 Task: Create a new field with title Stage a blank project AgileFever with field type as Single-select and options as Not Started, In Progress and Complete
Action: Mouse moved to (105, 366)
Screenshot: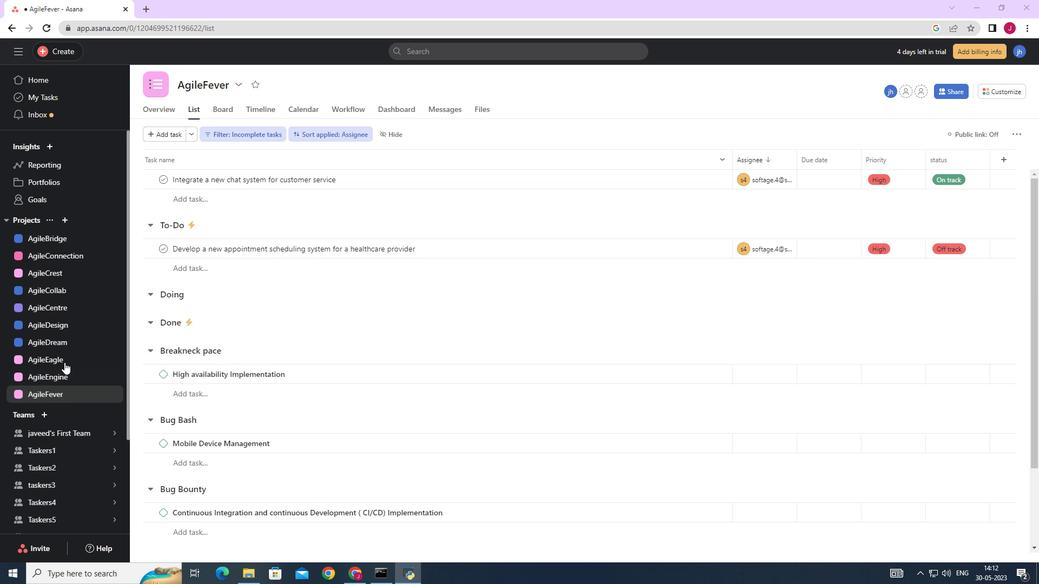 
Action: Mouse scrolled (105, 366) with delta (0, 0)
Screenshot: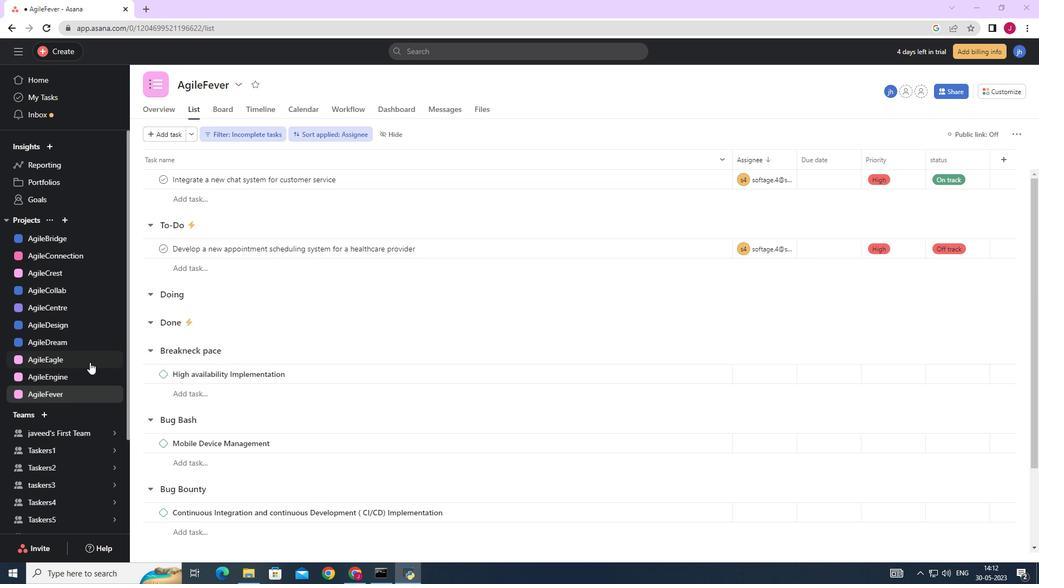 
Action: Mouse scrolled (105, 366) with delta (0, 0)
Screenshot: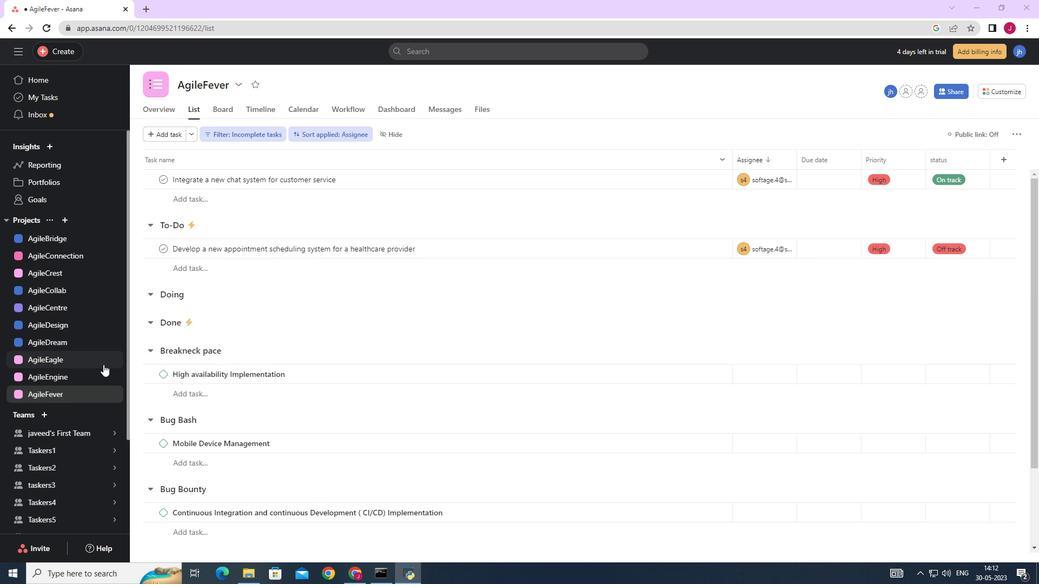 
Action: Mouse scrolled (105, 366) with delta (0, 0)
Screenshot: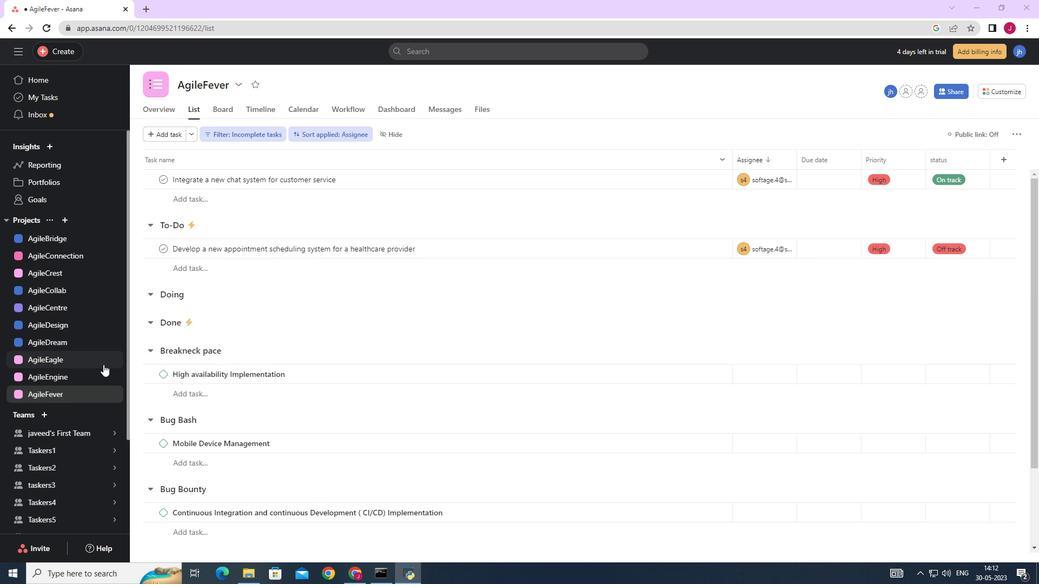 
Action: Mouse moved to (1008, 85)
Screenshot: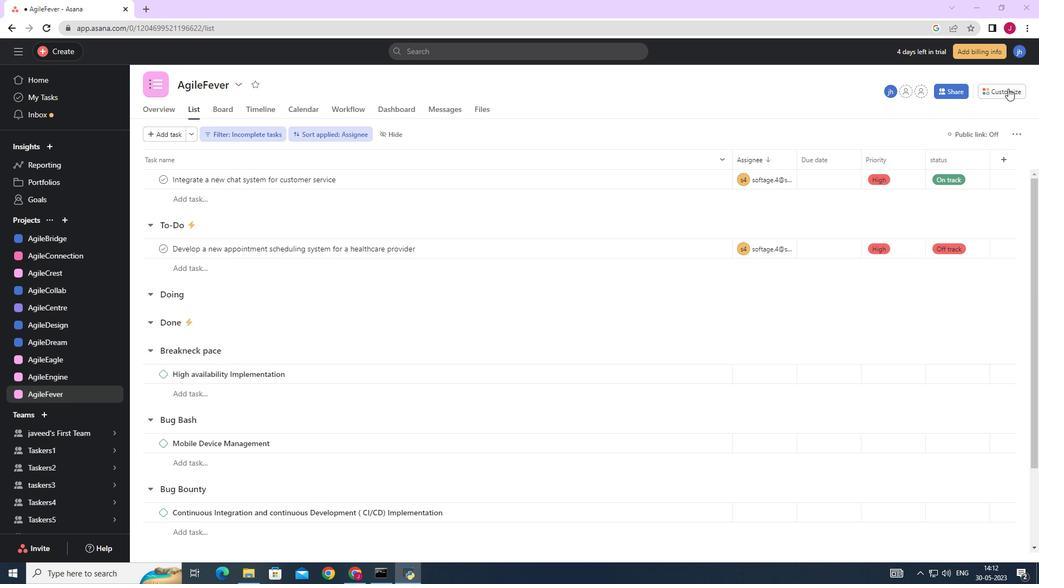 
Action: Mouse pressed left at (1008, 85)
Screenshot: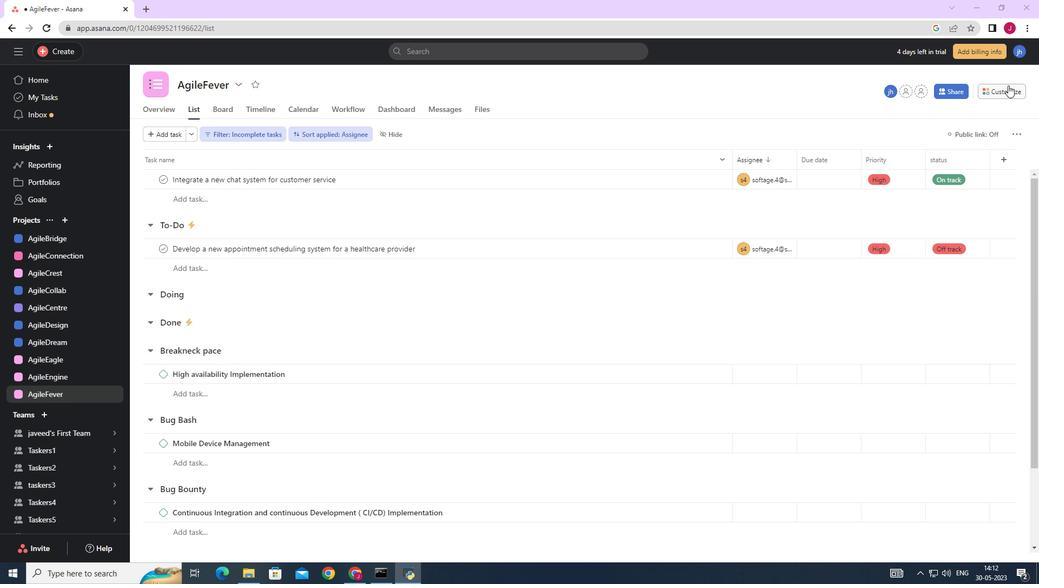
Action: Mouse moved to (891, 217)
Screenshot: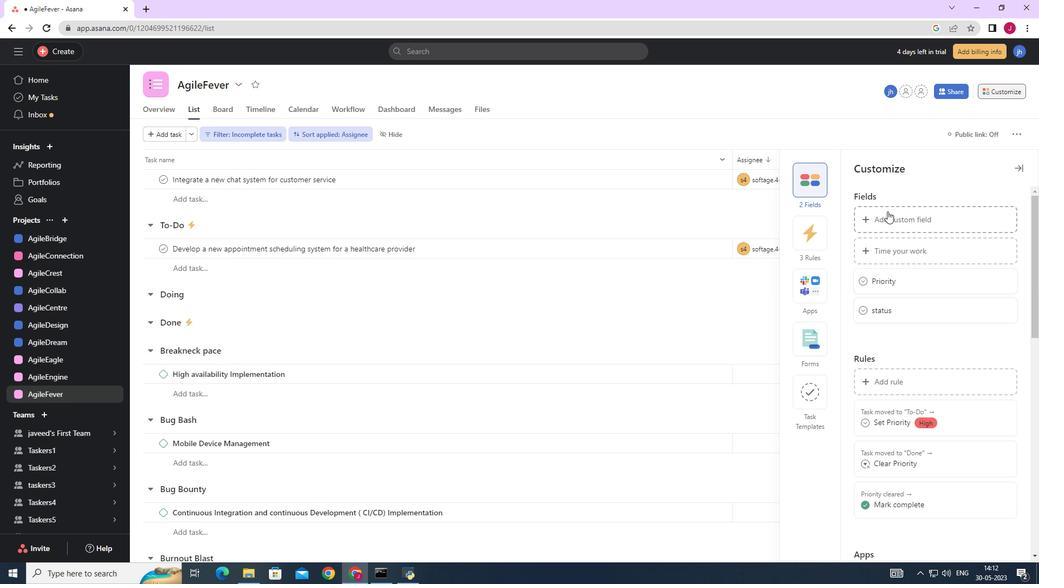 
Action: Mouse pressed left at (891, 217)
Screenshot: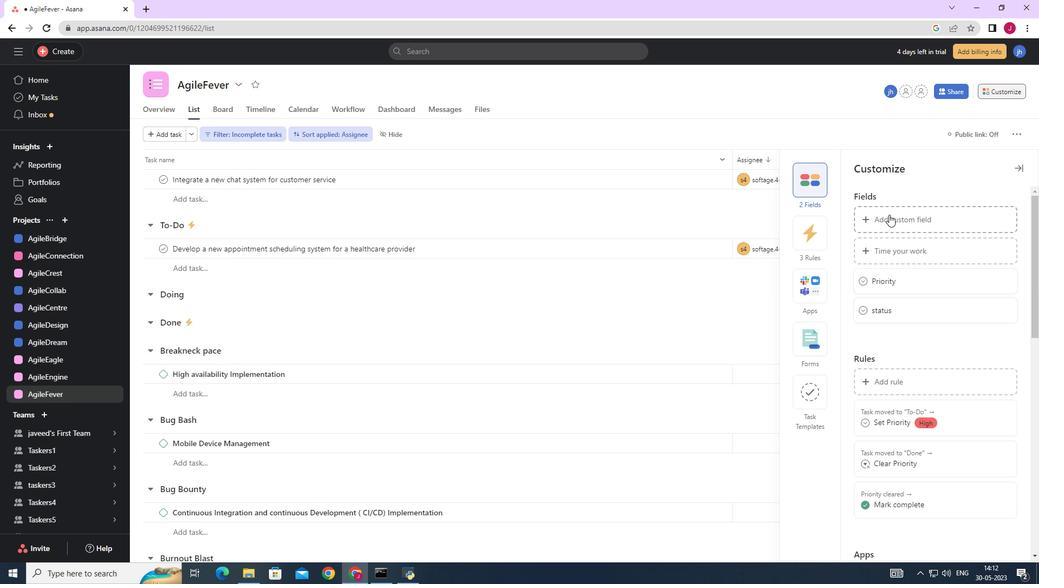 
Action: Mouse moved to (432, 164)
Screenshot: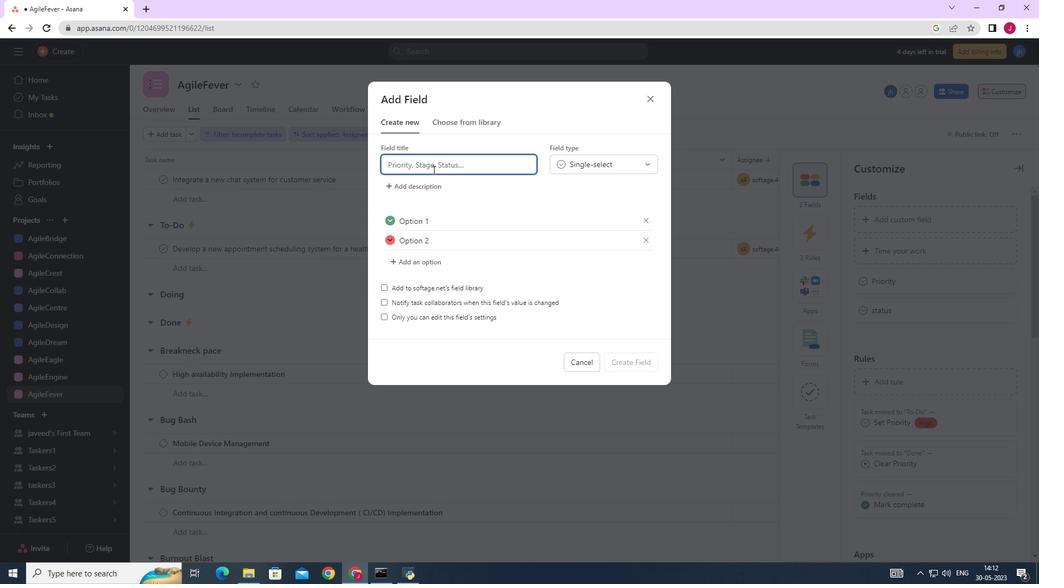 
Action: Key pressed <Key.caps_lock>S<Key.caps_lock>tage<Key.space>a<Key.space>blank<Key.space>project<Key.space><Key.backspace><Key.backspace><Key.backspace><Key.backspace><Key.backspace><Key.backspace><Key.backspace><Key.backspace>
Screenshot: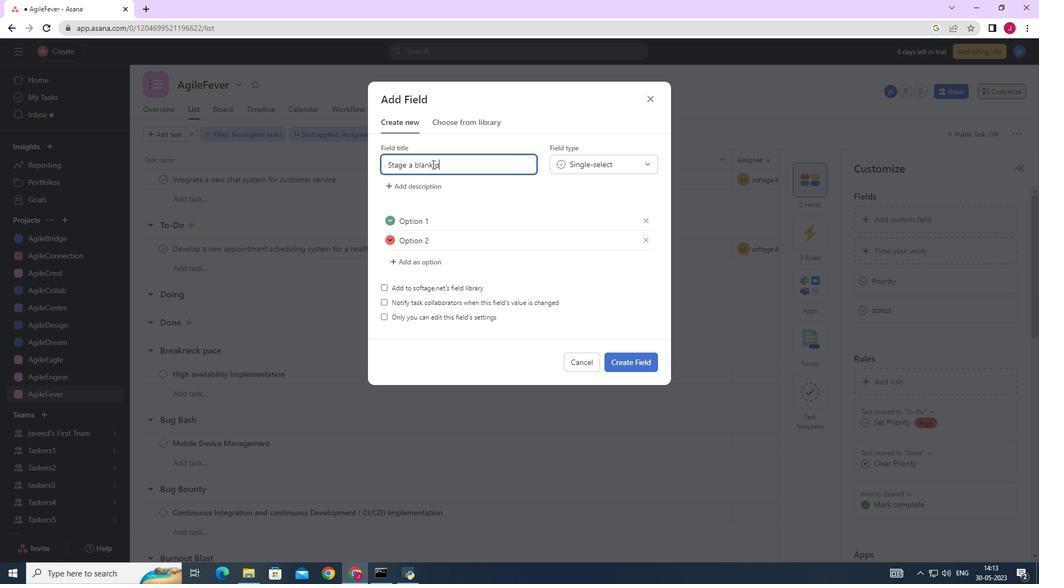 
Action: Mouse moved to (572, 158)
Screenshot: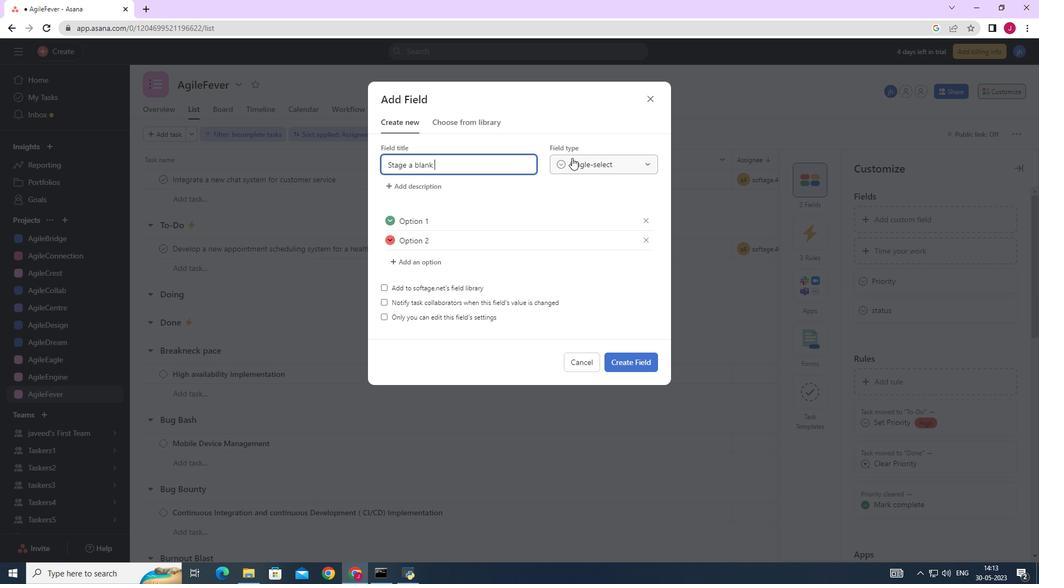 
Action: Mouse pressed left at (572, 158)
Screenshot: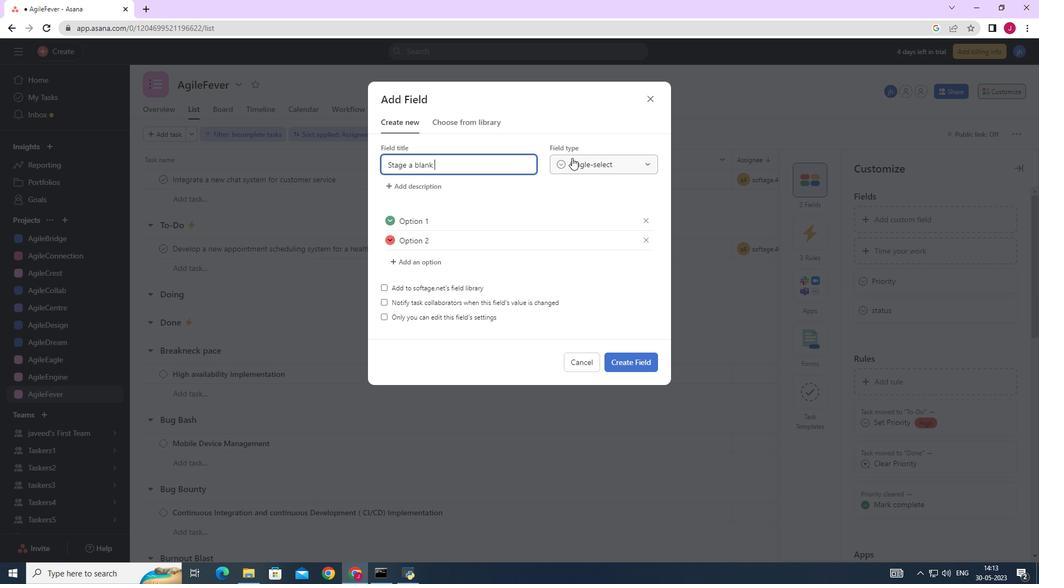 
Action: Mouse moved to (581, 185)
Screenshot: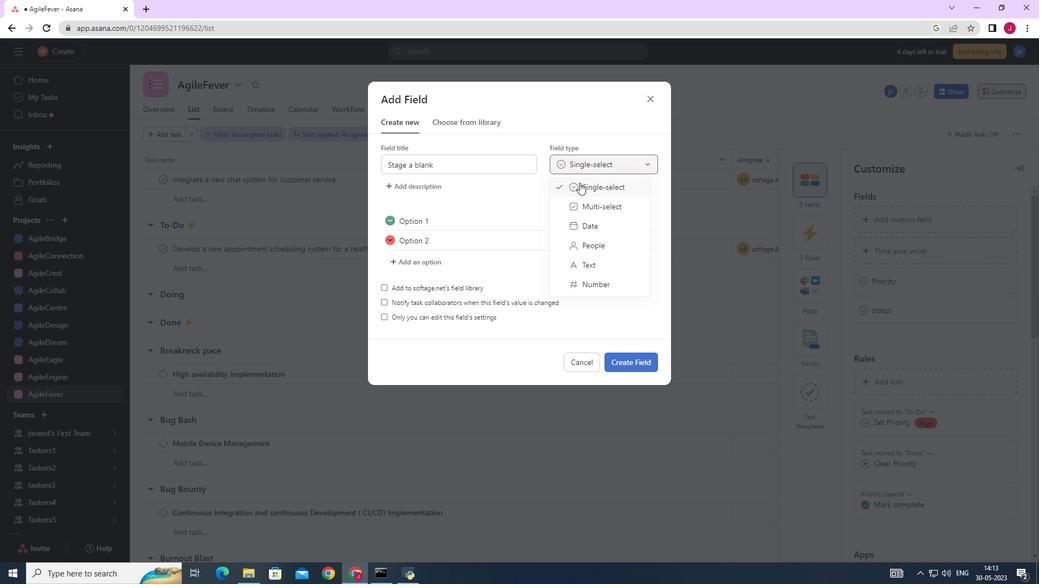
Action: Mouse pressed left at (581, 185)
Screenshot: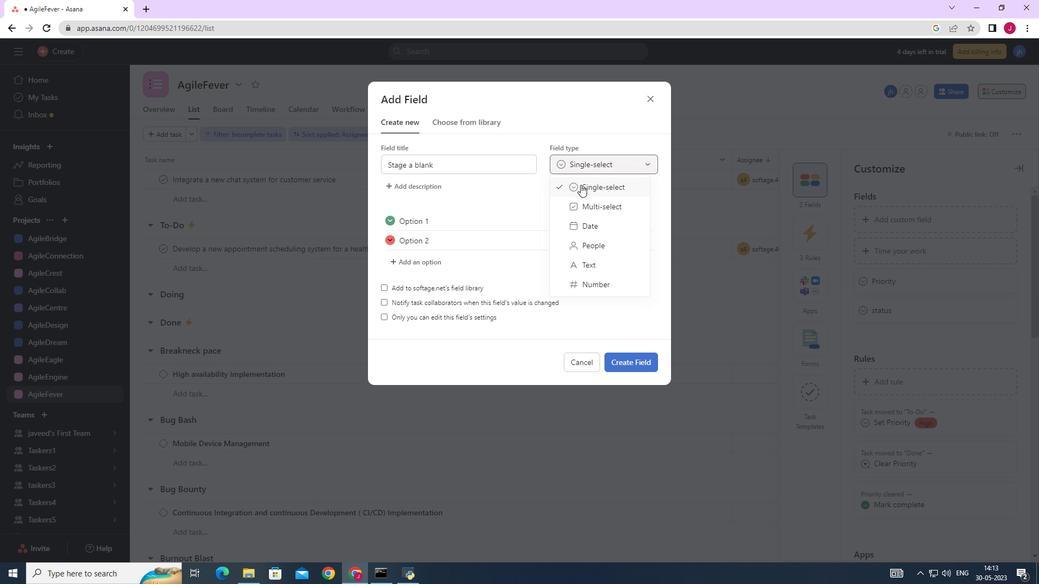 
Action: Mouse moved to (433, 223)
Screenshot: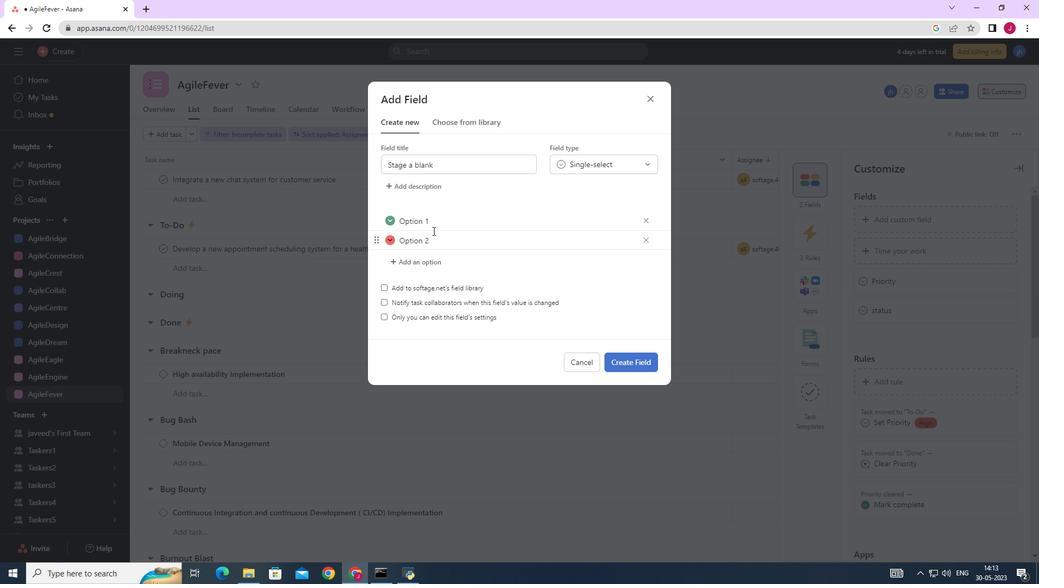 
Action: Mouse pressed left at (433, 223)
Screenshot: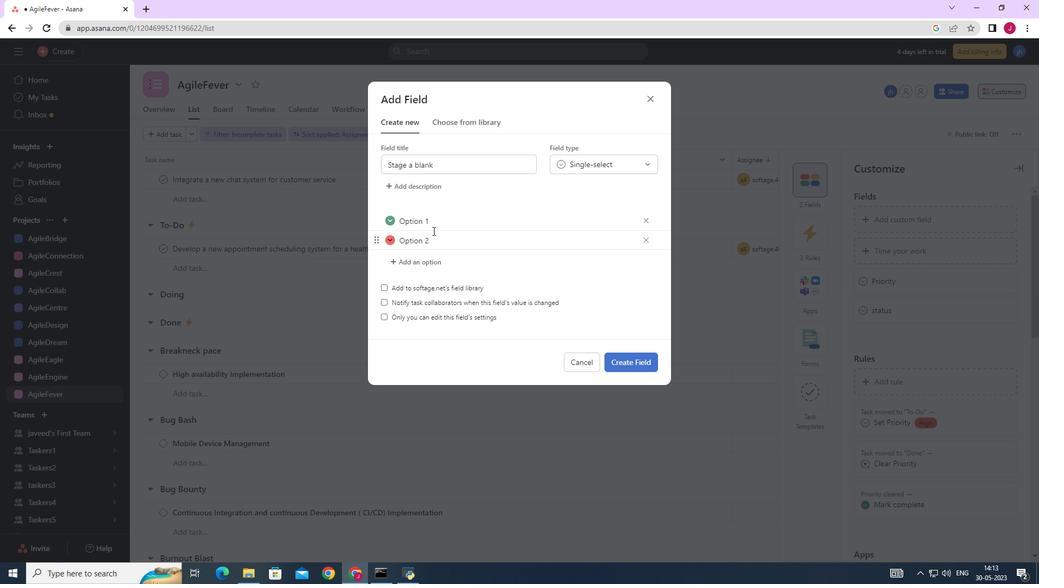 
Action: Mouse moved to (433, 219)
Screenshot: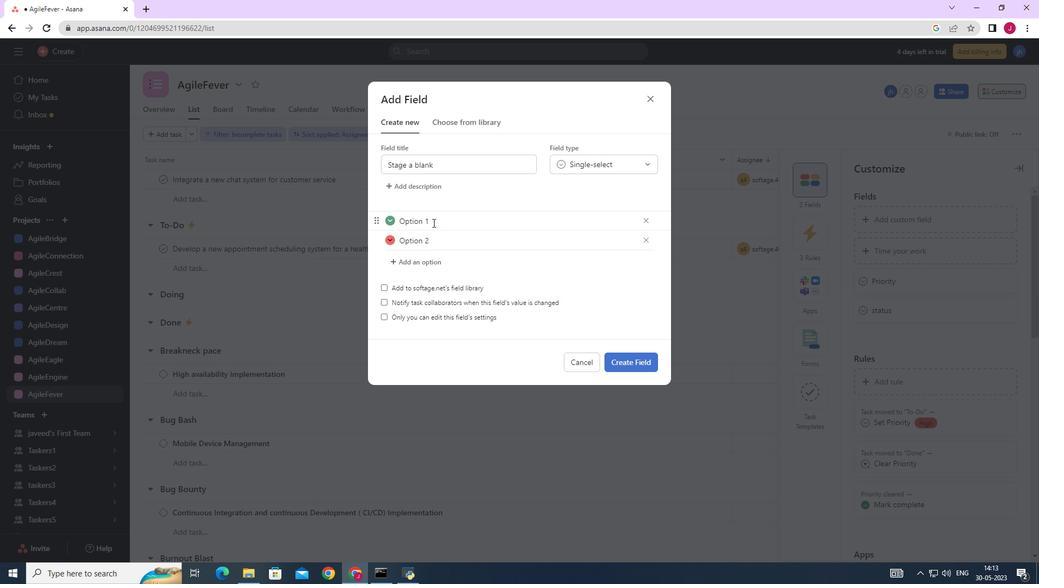 
Action: Key pressed <Key.backspace><Key.backspace><Key.backspace><Key.backspace><Key.backspace><Key.backspace><Key.backspace><Key.backspace>not<Key.space>started
Screenshot: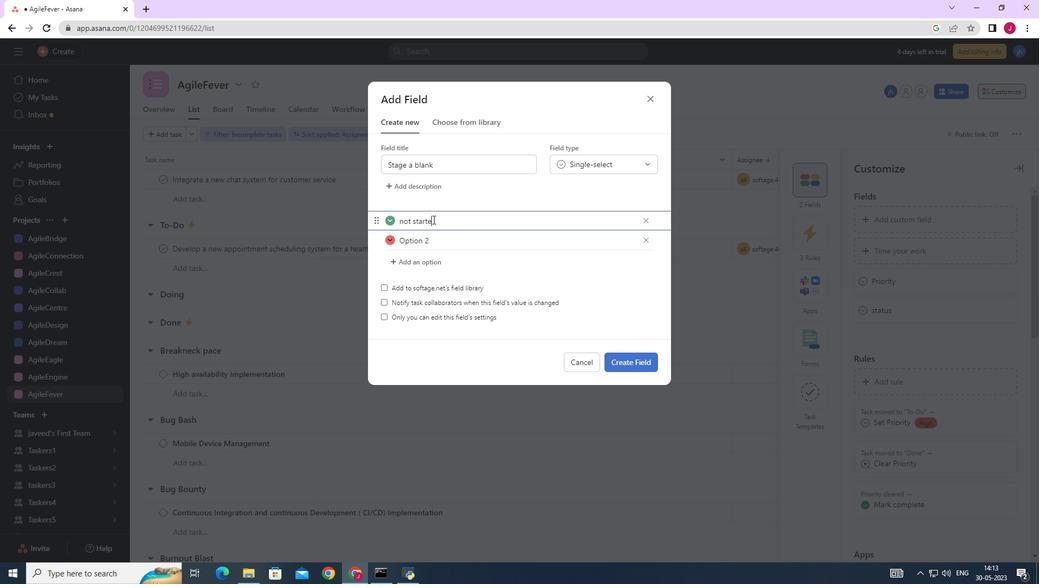 
Action: Mouse moved to (453, 240)
Screenshot: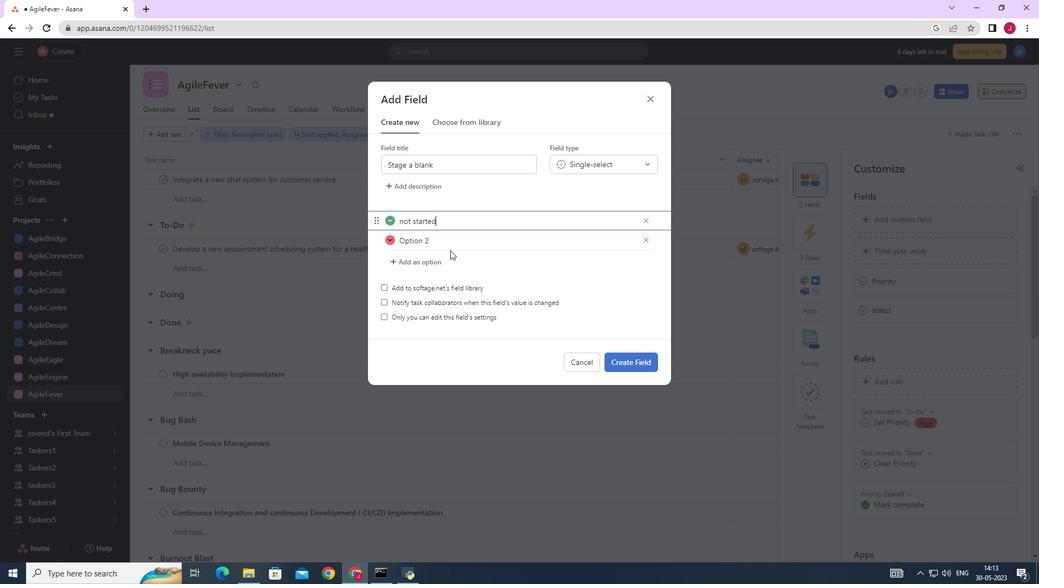 
Action: Mouse pressed left at (453, 240)
Screenshot: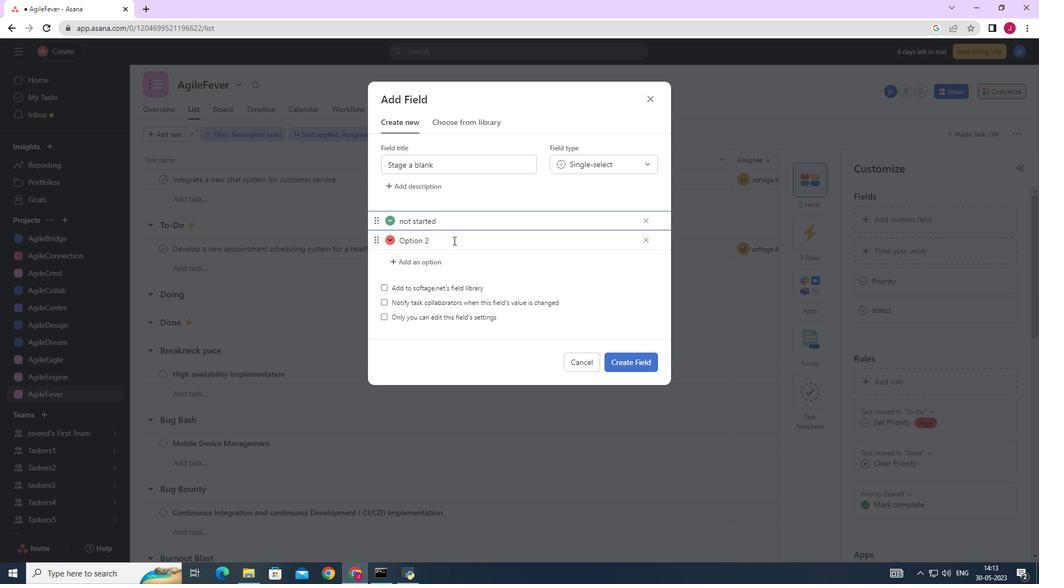 
Action: Mouse moved to (453, 238)
Screenshot: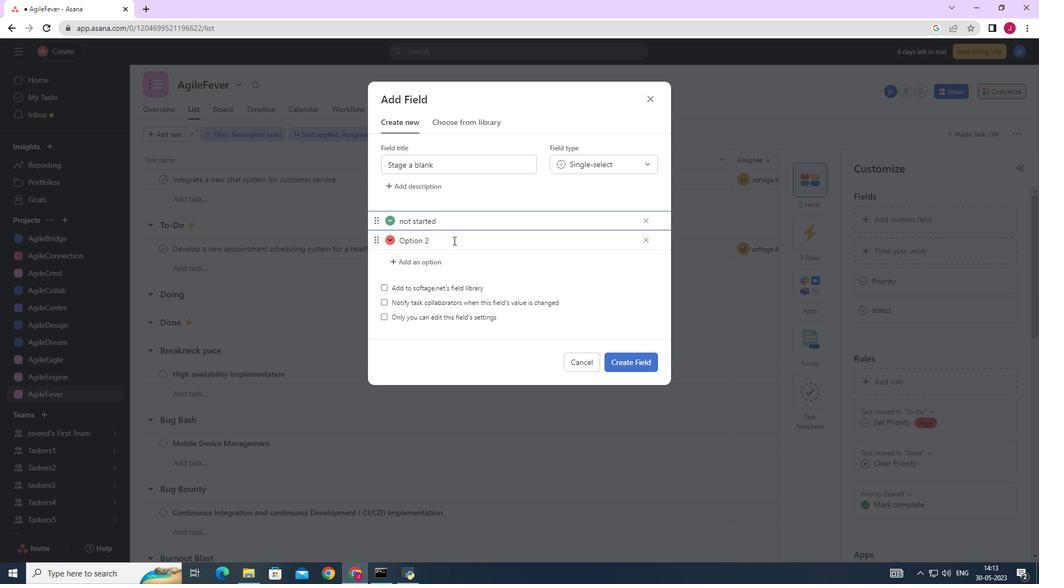 
Action: Key pressed <Key.backspace><Key.backspace><Key.backspace><Key.backspace><Key.backspace><Key.backspace><Key.backspace><Key.backspace><Key.caps_lock>I<Key.caps_lock>n<Key.space>progress<Key.space>
Screenshot: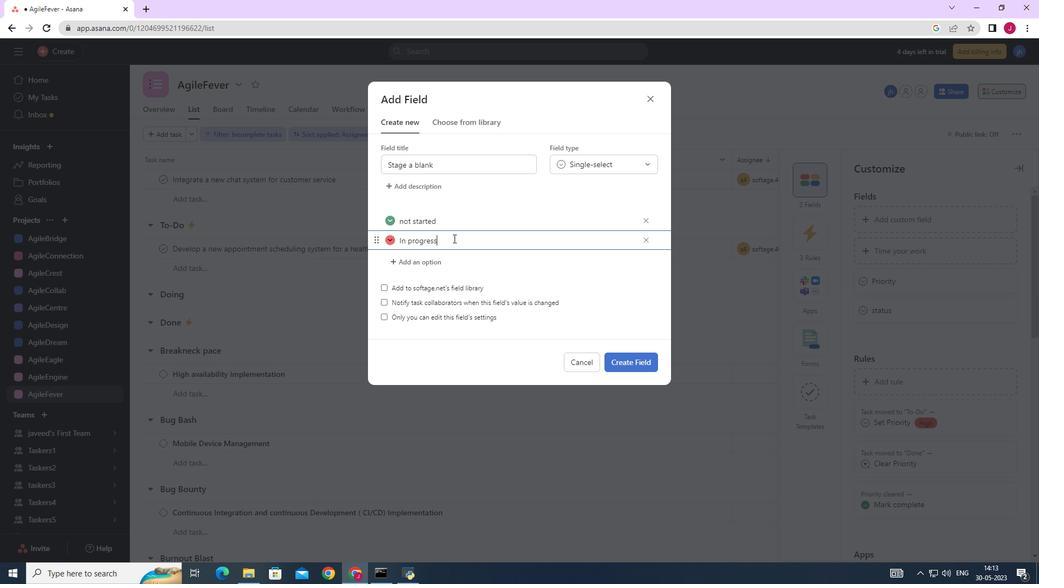 
Action: Mouse moved to (432, 264)
Screenshot: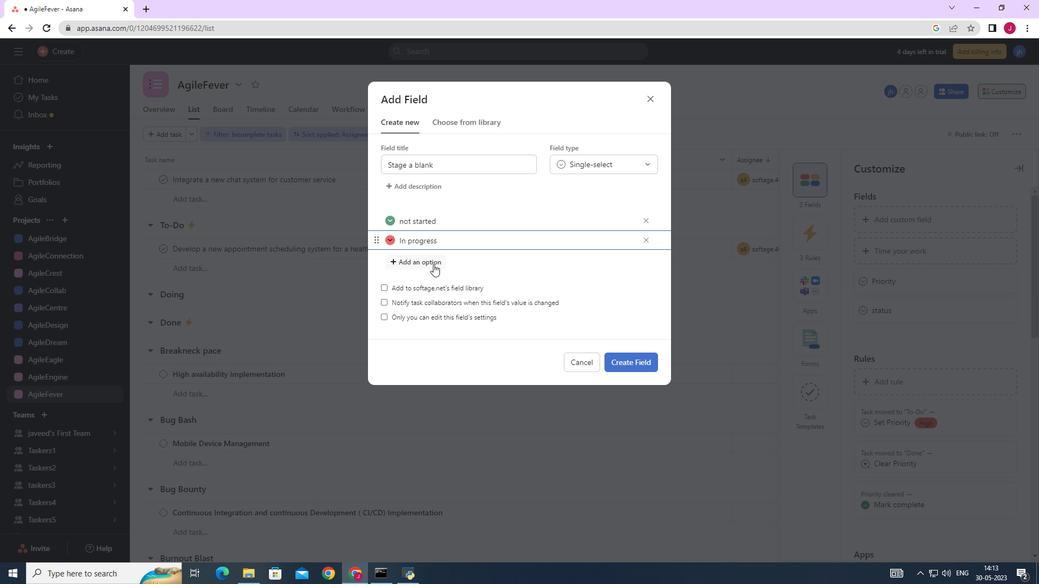 
Action: Mouse pressed left at (432, 264)
Screenshot: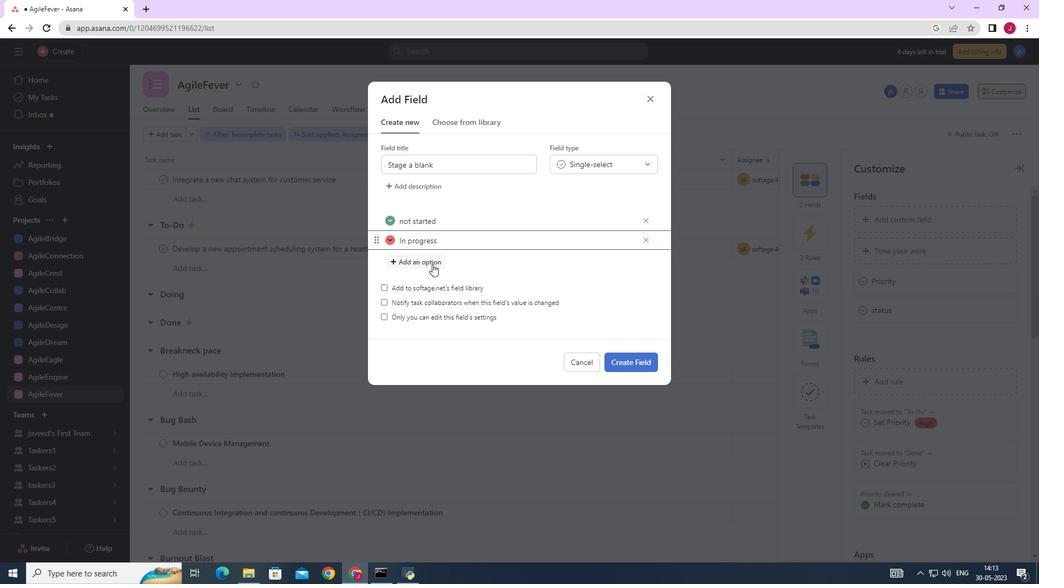 
Action: Mouse moved to (435, 262)
Screenshot: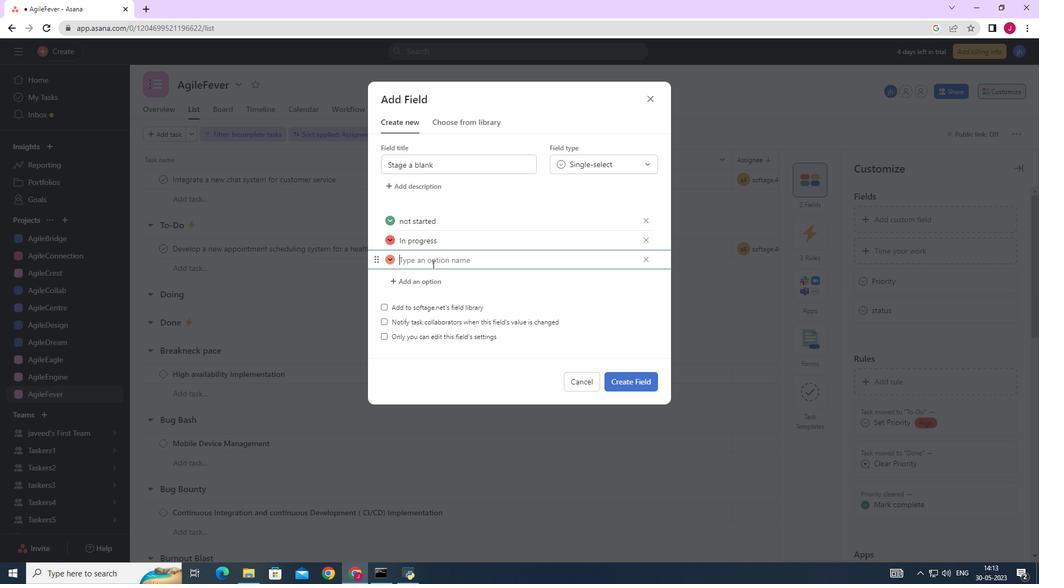 
Action: Key pressed <Key.caps_lock>C<Key.caps_lock>omplete
Screenshot: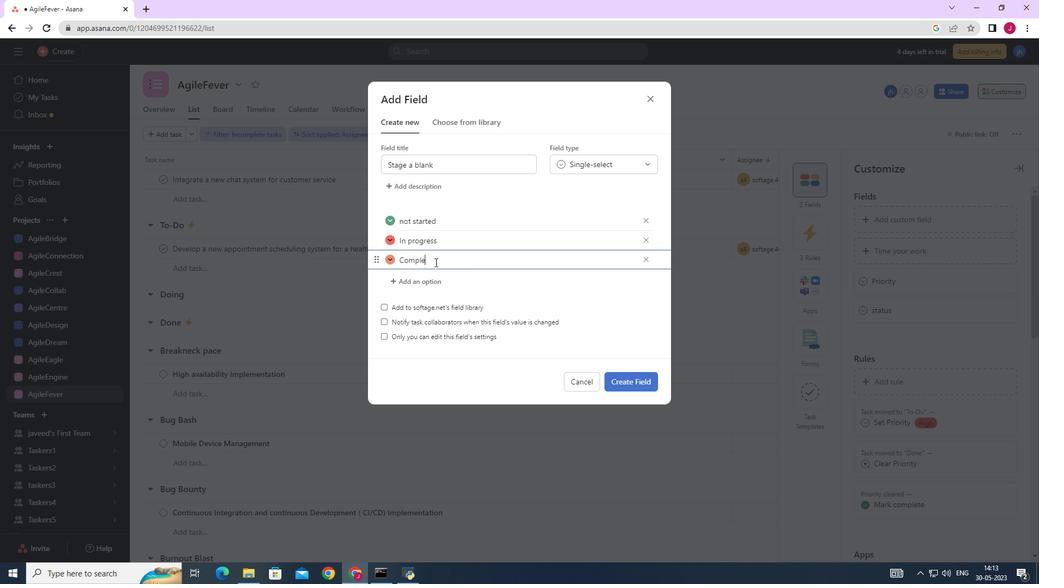 
Action: Mouse moved to (597, 253)
Screenshot: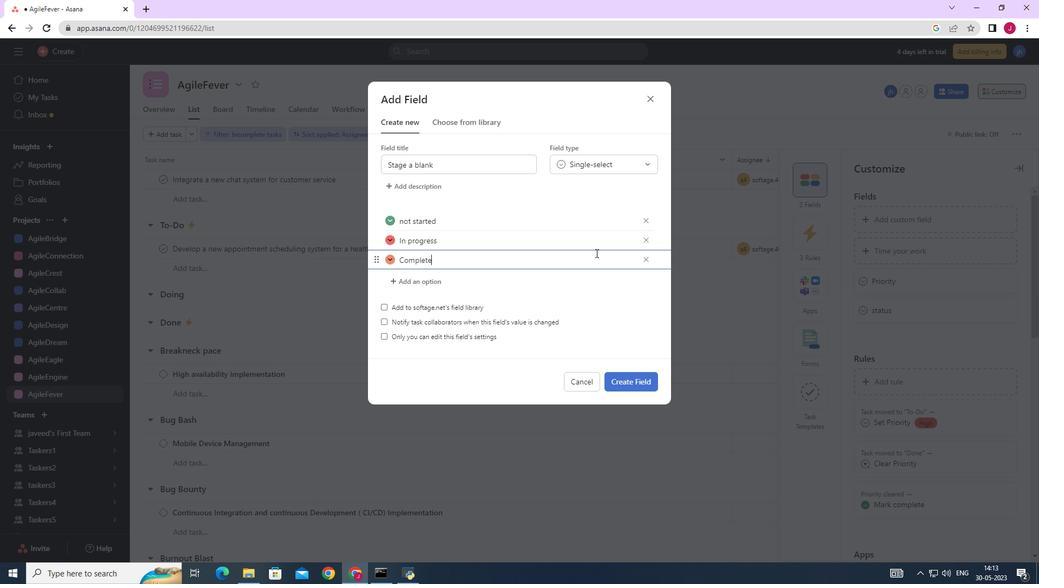 
Action: Mouse scrolled (597, 252) with delta (0, 0)
Screenshot: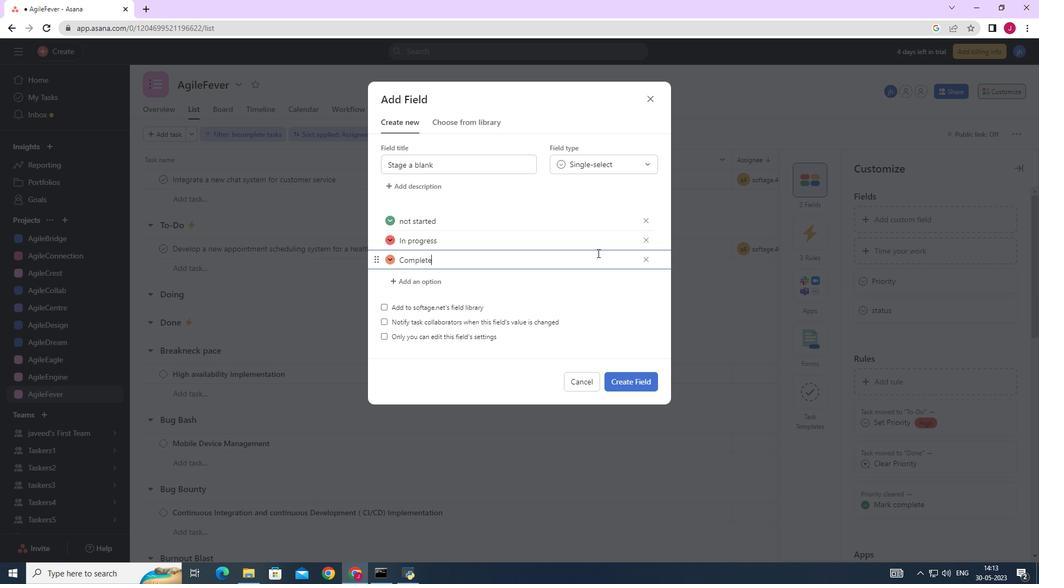 
Action: Mouse moved to (631, 381)
Screenshot: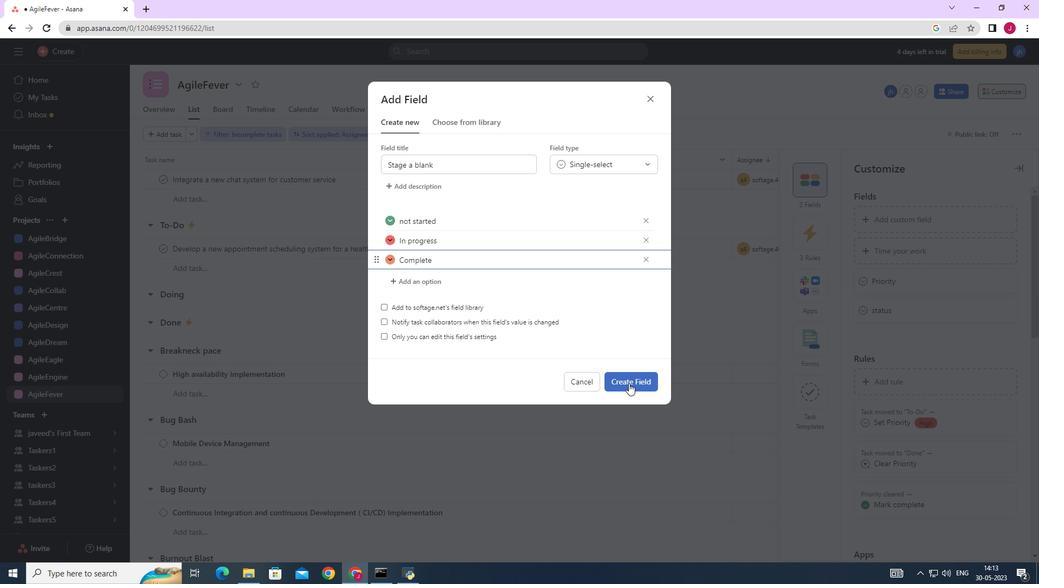 
Action: Mouse pressed left at (631, 381)
Screenshot: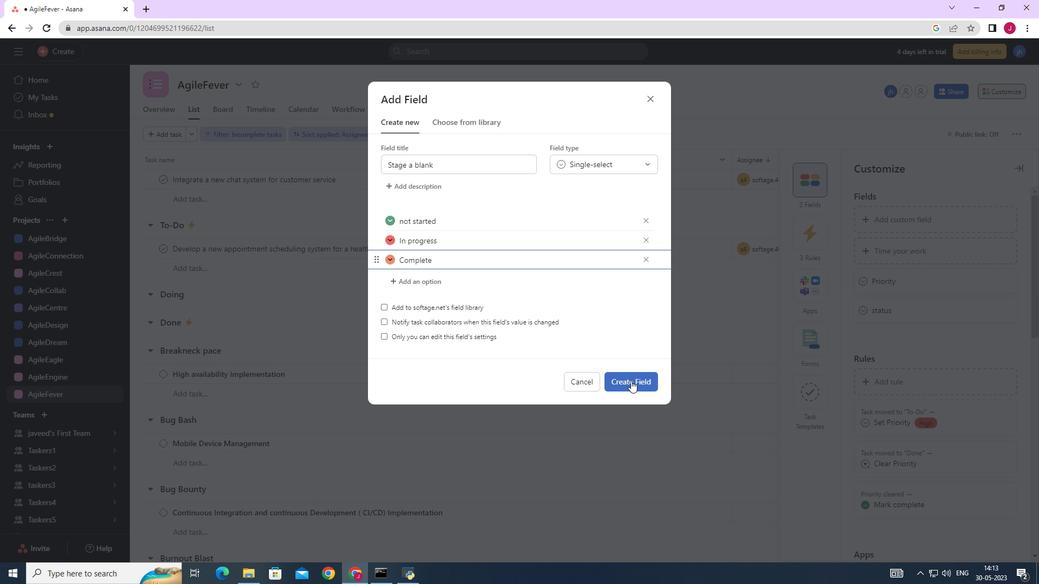
Action: Mouse moved to (598, 425)
Screenshot: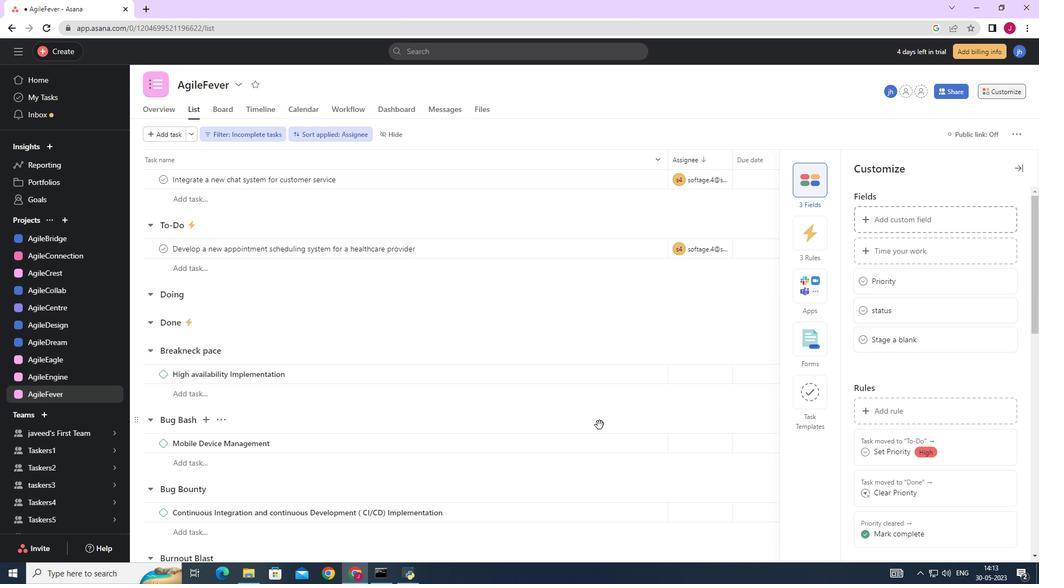 
